 Task: Calculate the distance between Nashville and Radnor Lake.
Action: Mouse moved to (216, 55)
Screenshot: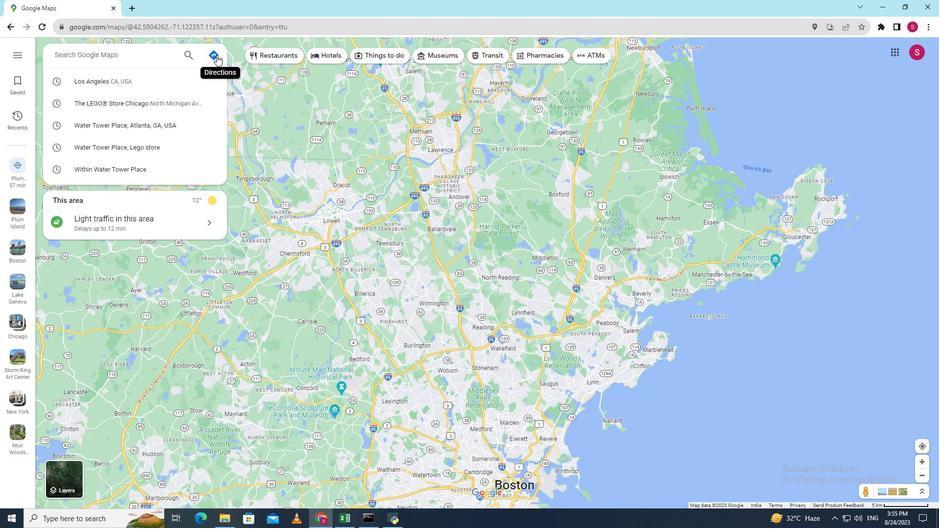 
Action: Mouse pressed left at (216, 55)
Screenshot: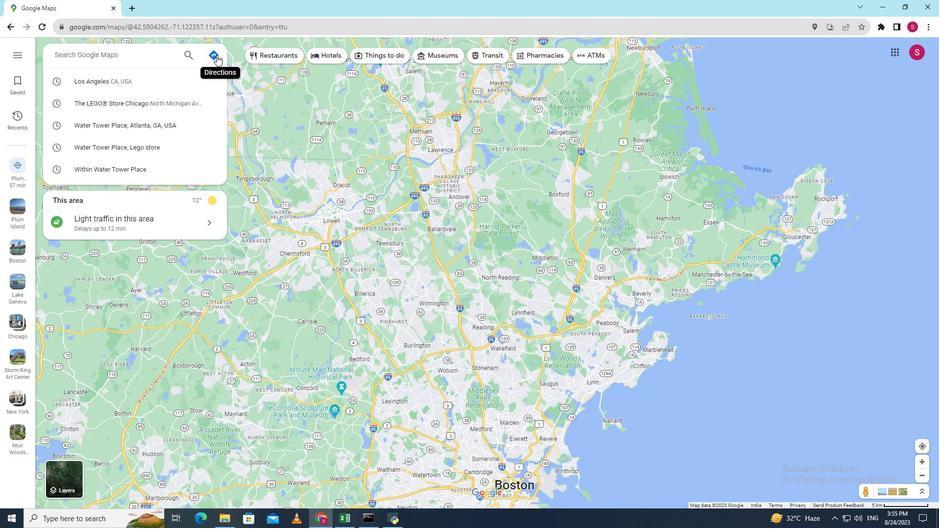 
Action: Key pressed <Key.shift><Key.shift><Key.shift><Key.shift>Nashville
Screenshot: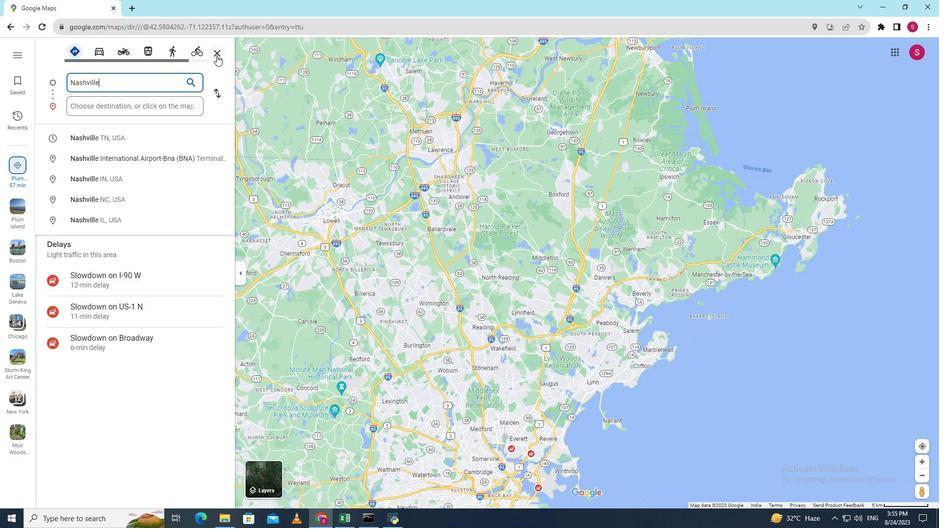 
Action: Mouse moved to (164, 105)
Screenshot: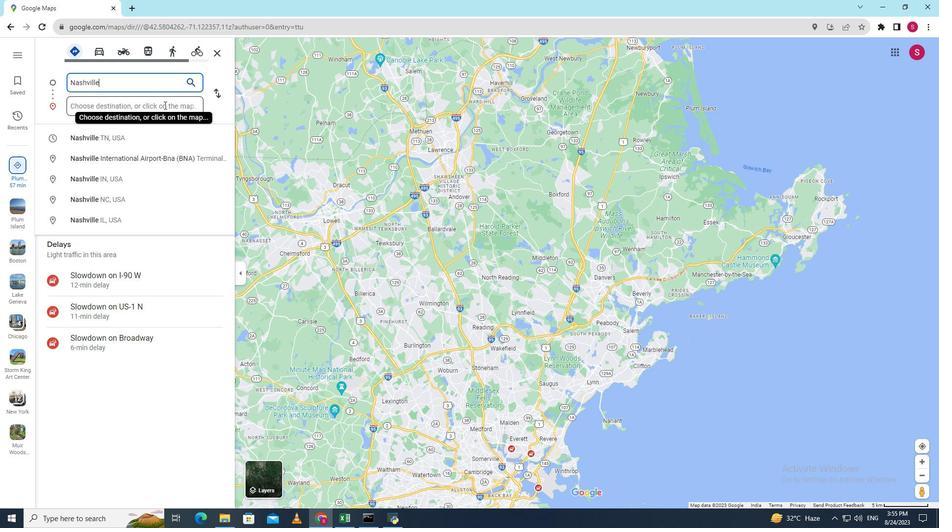 
Action: Mouse pressed left at (164, 105)
Screenshot: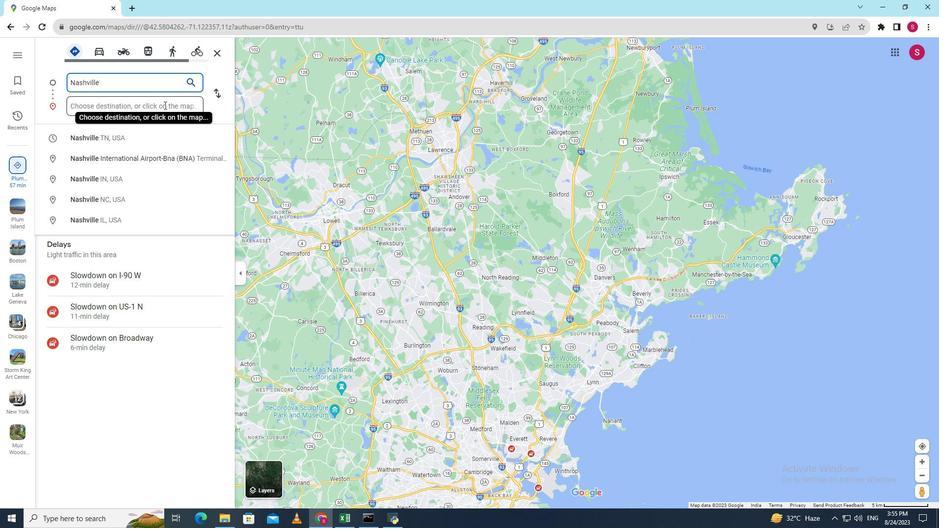 
Action: Key pressed <Key.shift><Key.shift><Key.shift><Key.shift><Key.shift><Key.shift><Key.shift><Key.shift><Key.shift><Key.shift><Key.shift><Key.shift><Key.shift><Key.shift>Radnor<Key.space><Key.shift>Lake<Key.enter>
Screenshot: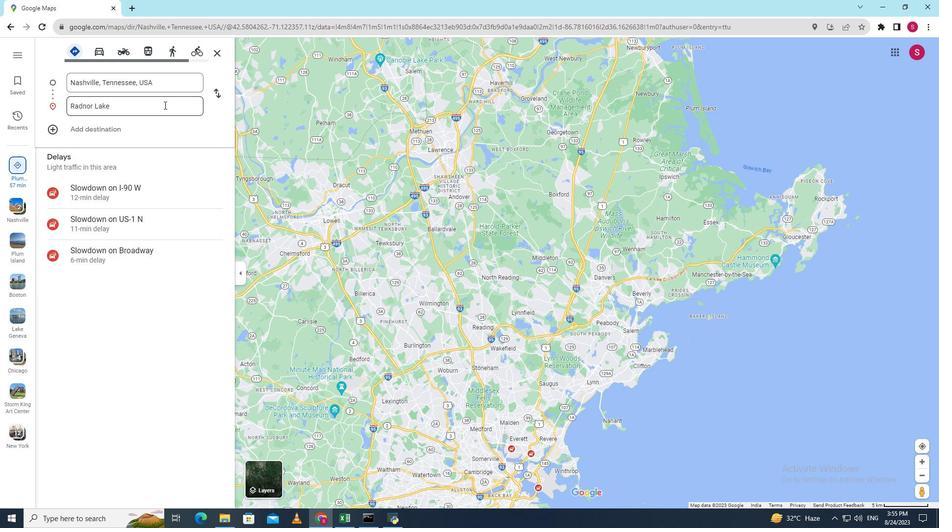
Action: Mouse moved to (619, 113)
Screenshot: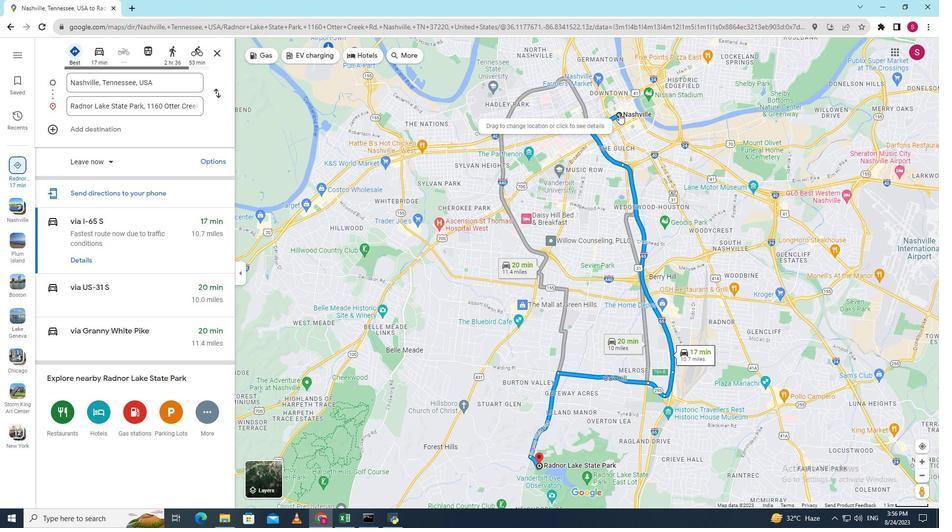 
Action: Mouse pressed right at (619, 113)
Screenshot: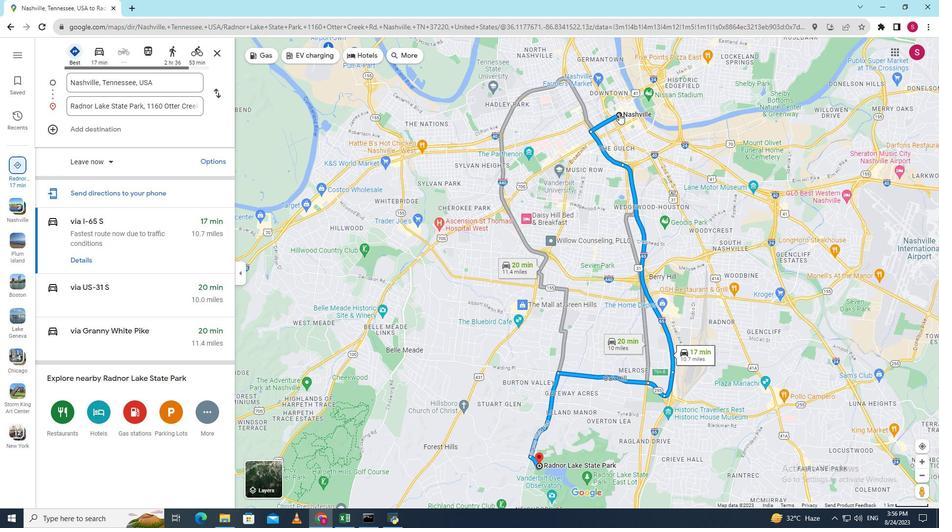 
Action: Mouse moved to (654, 189)
Screenshot: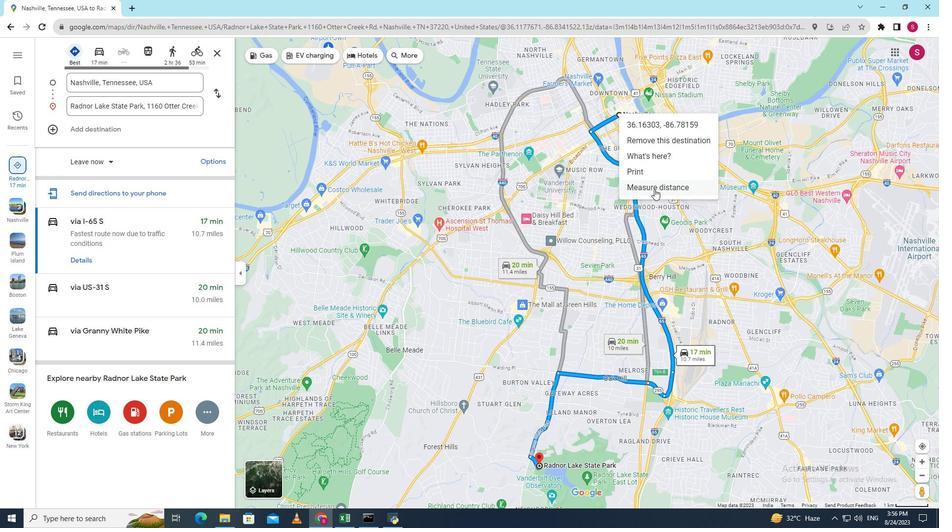 
Action: Mouse pressed left at (654, 189)
Screenshot: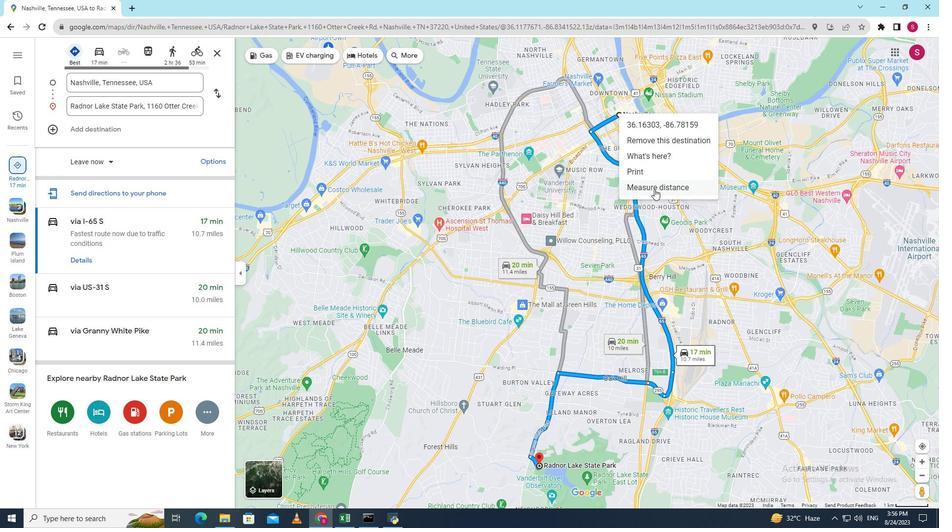 
Action: Mouse moved to (540, 463)
Screenshot: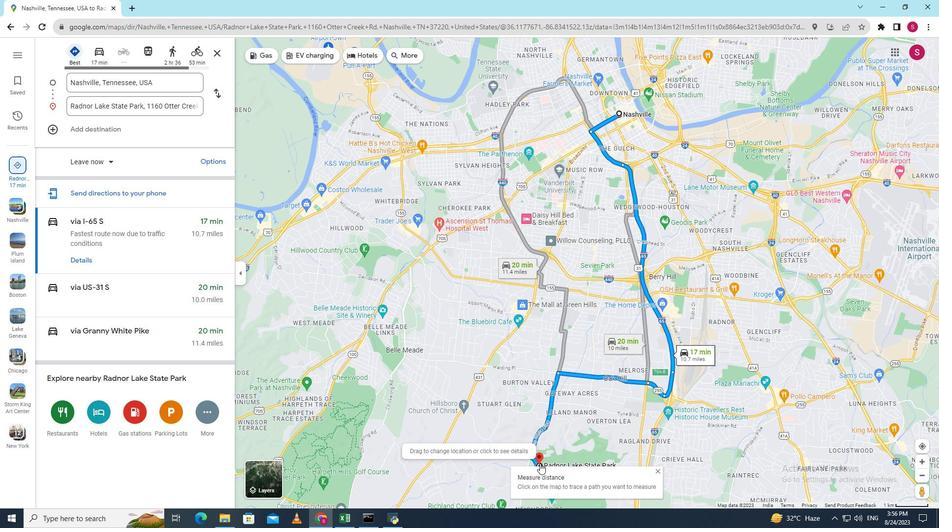 
Action: Mouse pressed right at (540, 463)
Screenshot: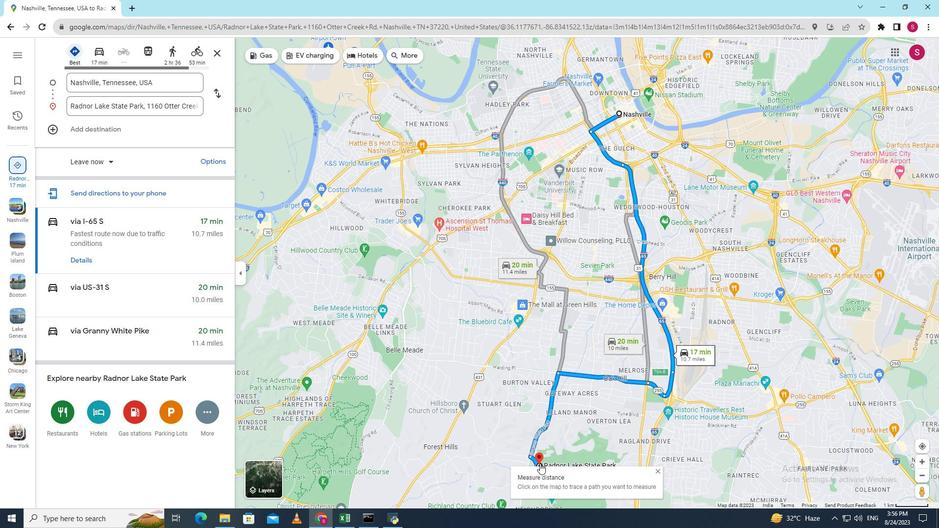 
Action: Mouse moved to (572, 472)
Screenshot: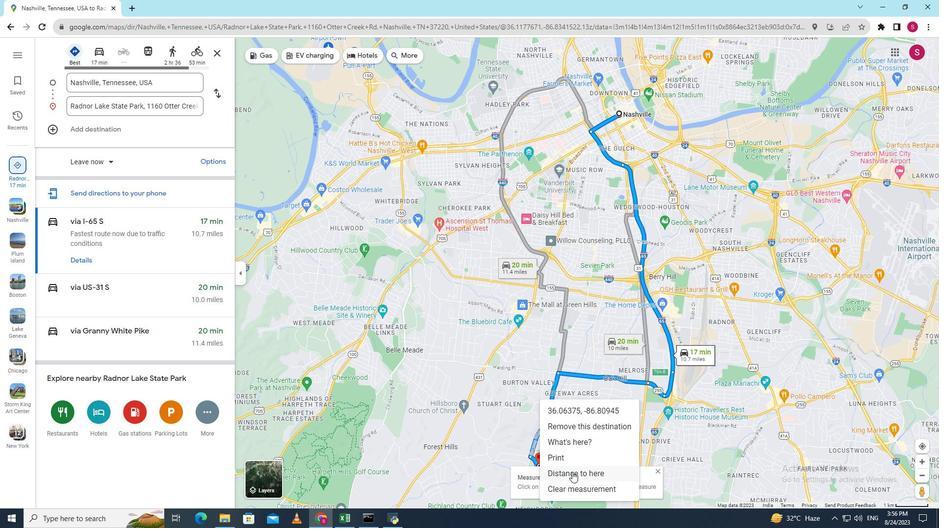 
Action: Mouse pressed left at (572, 472)
Screenshot: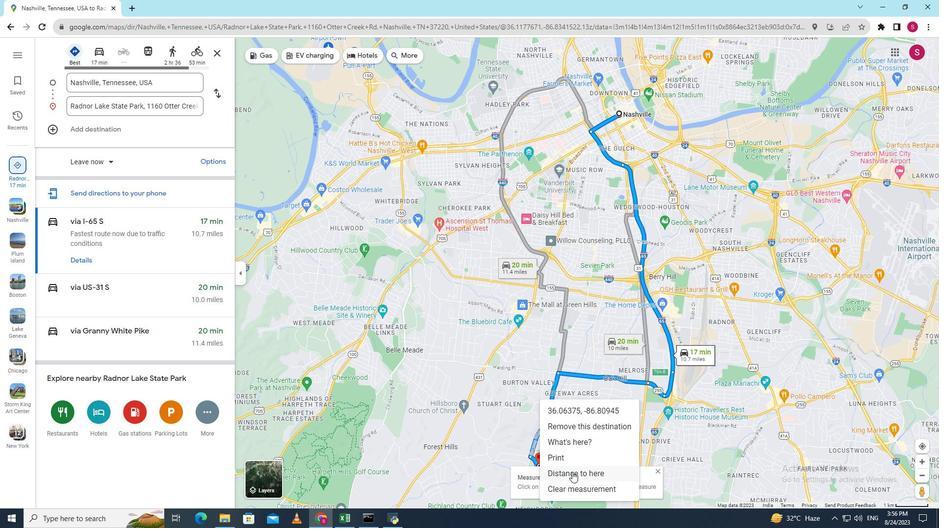 
Action: Mouse moved to (525, 487)
Screenshot: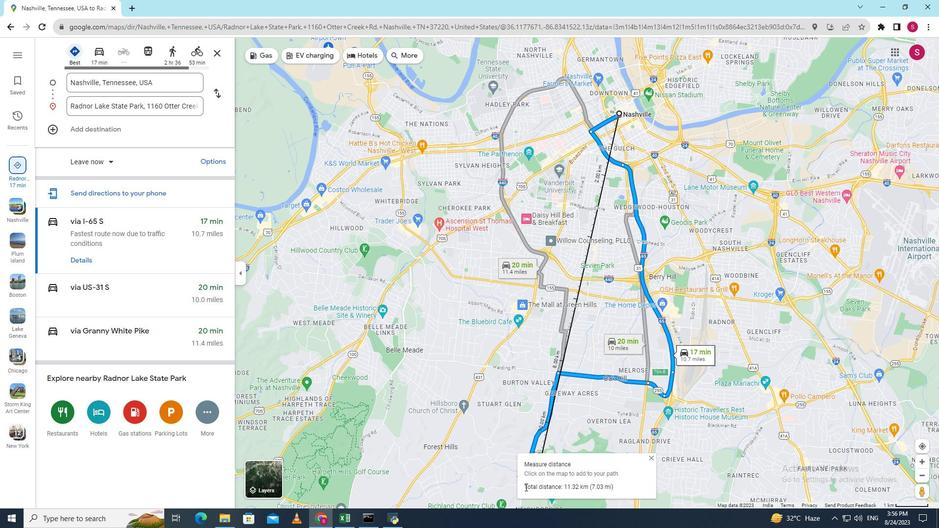 
Action: Mouse pressed left at (525, 487)
Screenshot: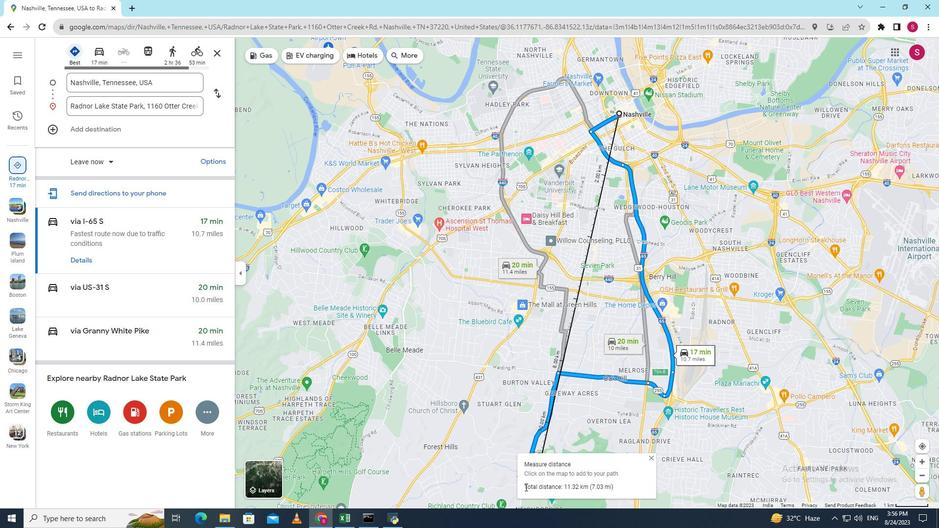 
Action: Mouse moved to (628, 492)
Screenshot: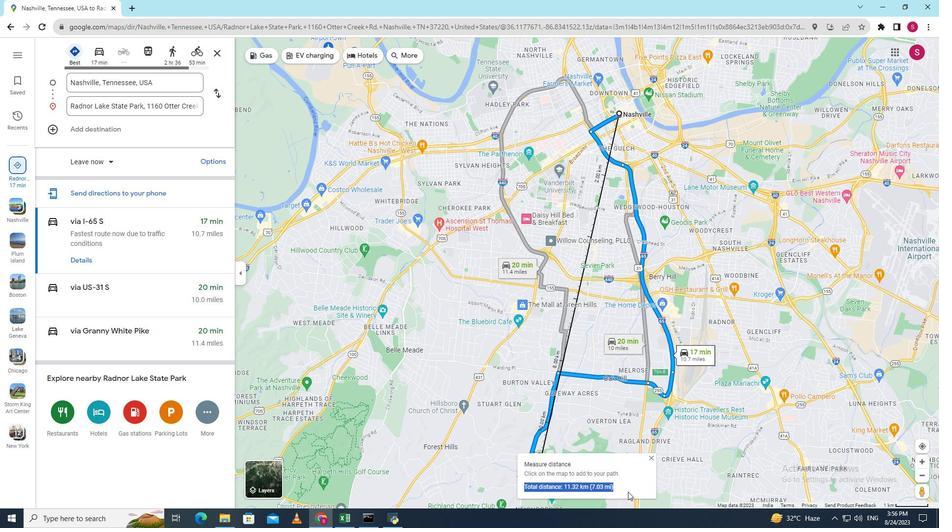 
